 Task: Move the task Implement multi-language support for the app to the section Done in the project TransportWorks and filter the tasks in the project by Incomplete tasks.
Action: Mouse moved to (60, 392)
Screenshot: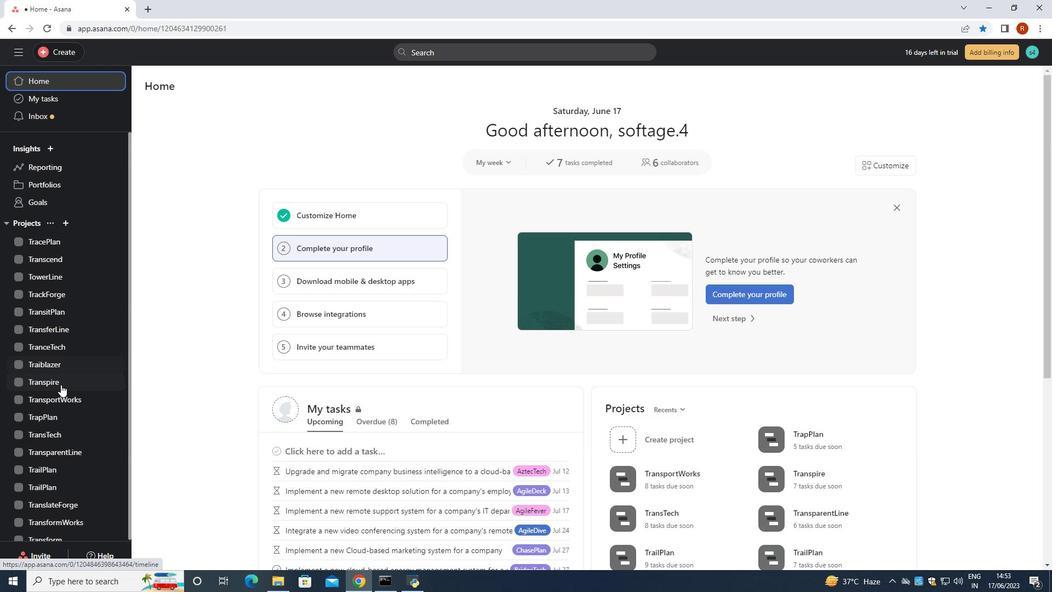 
Action: Mouse pressed left at (60, 392)
Screenshot: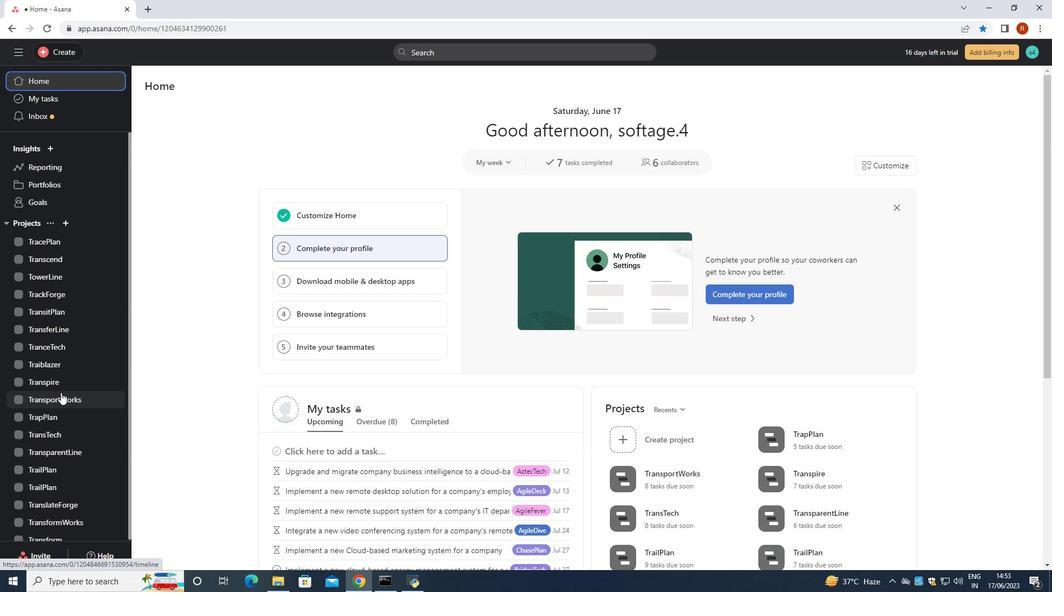 
Action: Mouse moved to (439, 219)
Screenshot: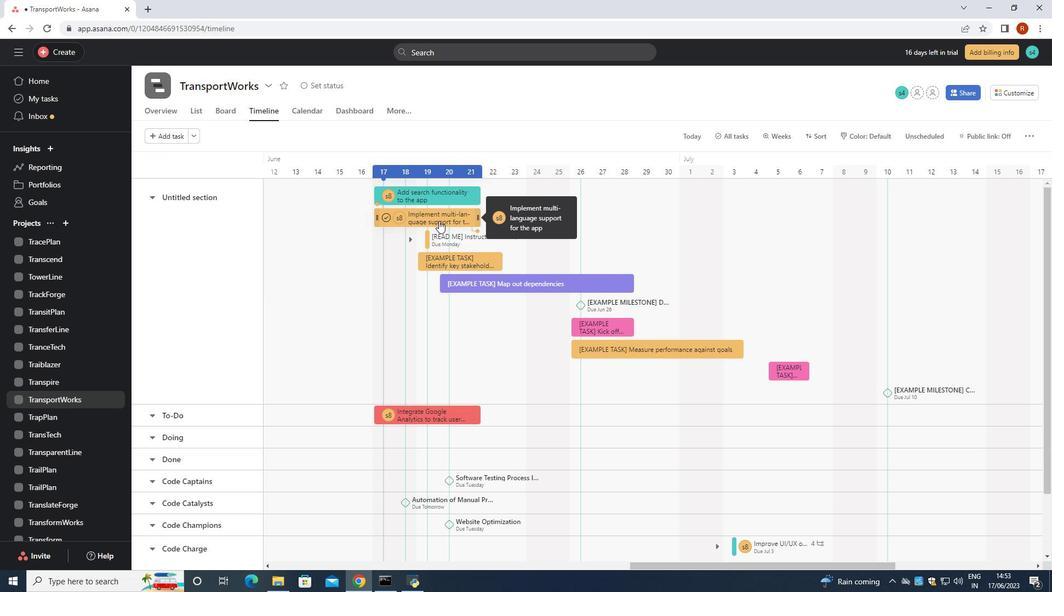 
Action: Mouse pressed left at (439, 219)
Screenshot: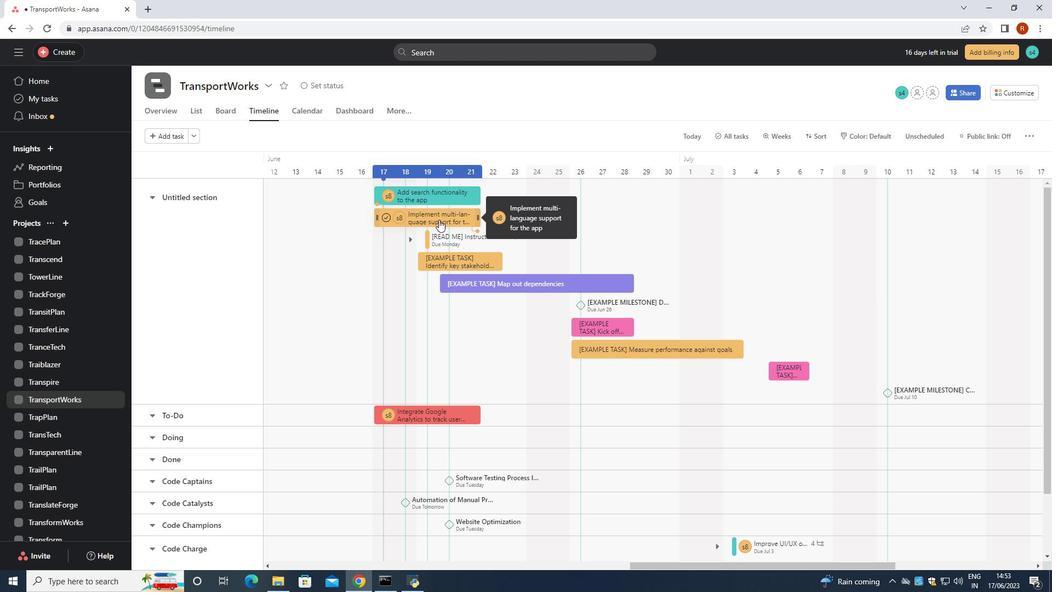 
Action: Mouse moved to (859, 242)
Screenshot: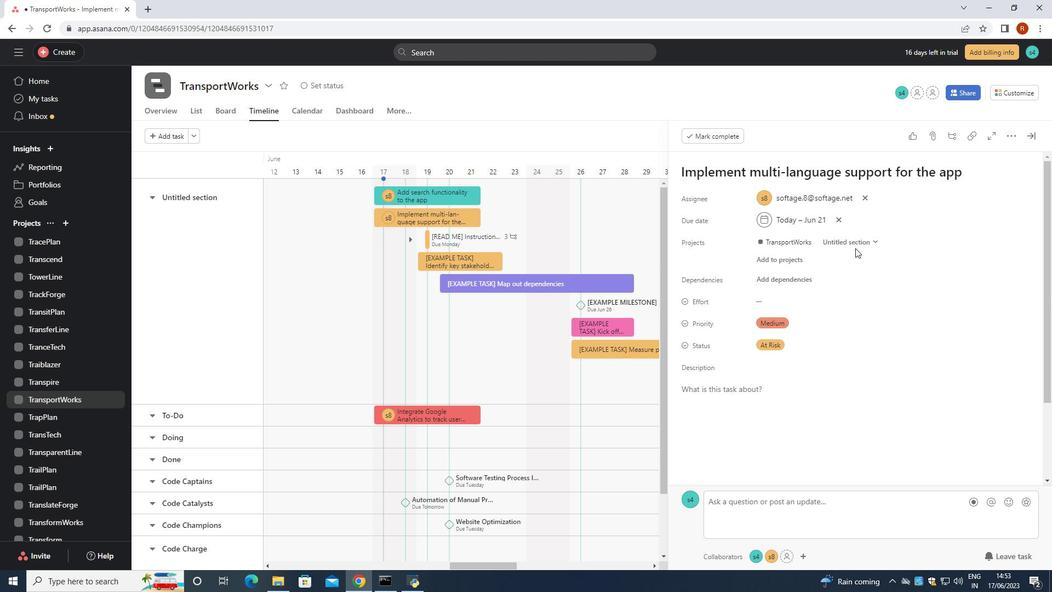 
Action: Mouse pressed left at (859, 242)
Screenshot: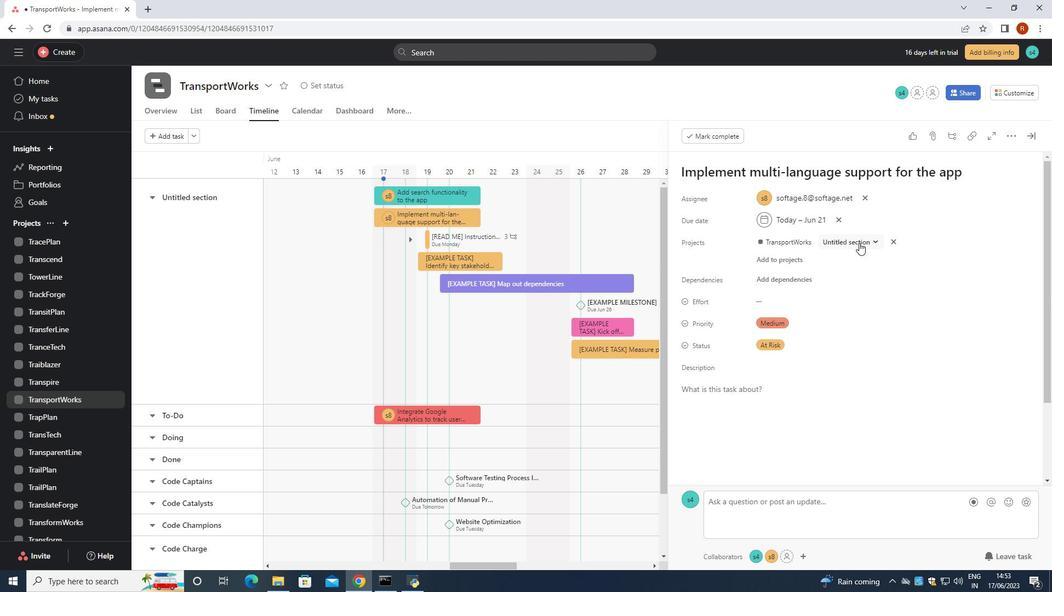 
Action: Mouse moved to (817, 324)
Screenshot: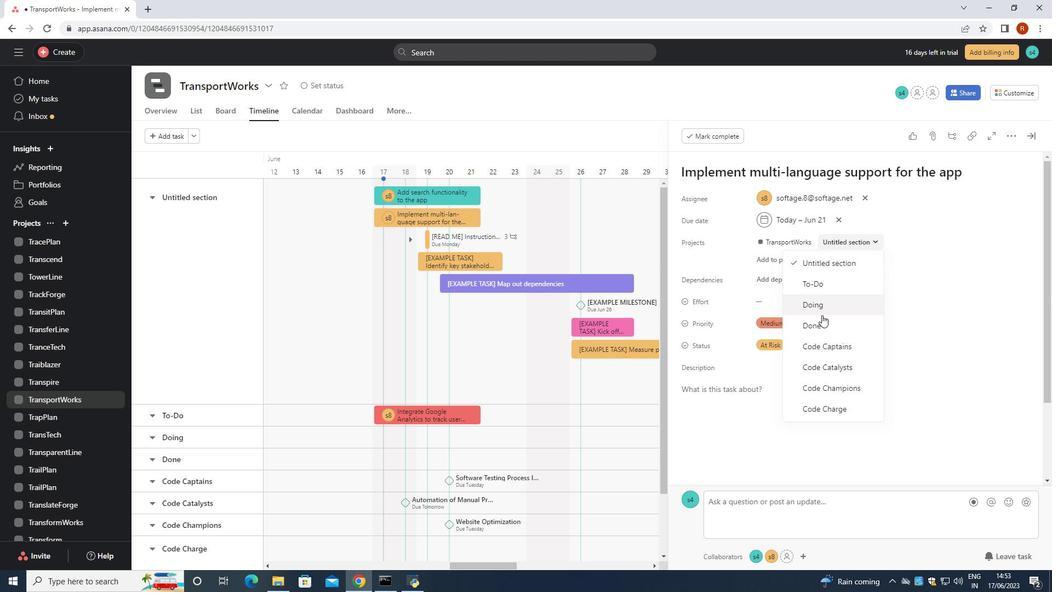 
Action: Mouse pressed left at (817, 324)
Screenshot: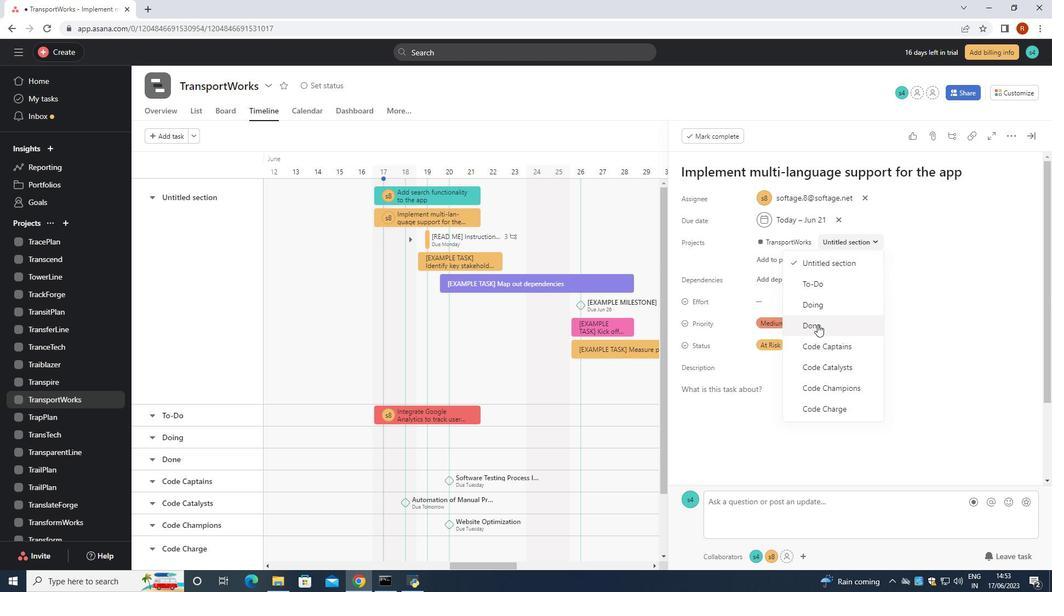 
Action: Mouse moved to (200, 109)
Screenshot: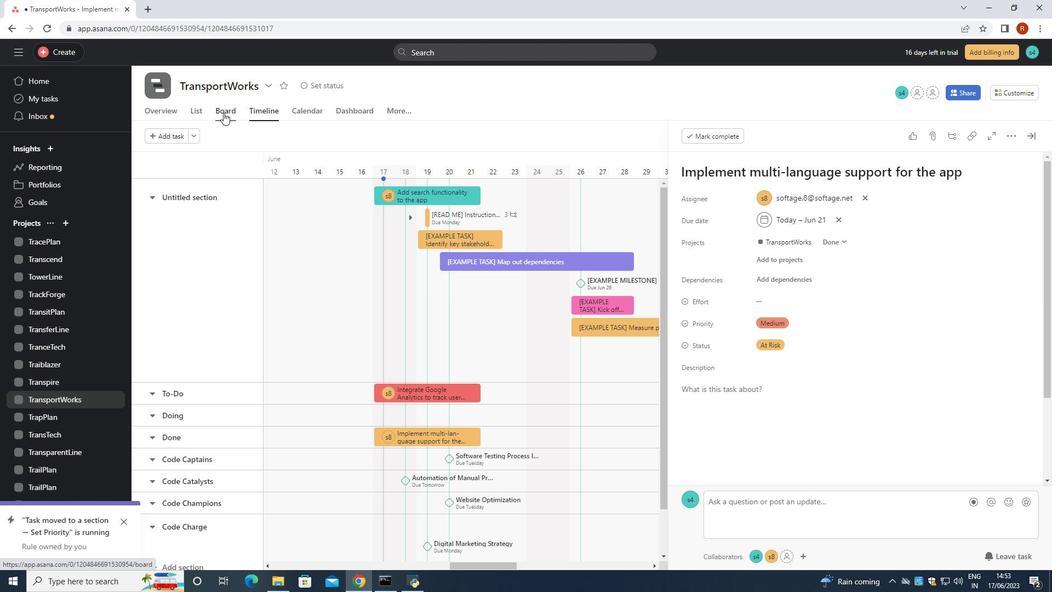 
Action: Mouse pressed left at (200, 109)
Screenshot: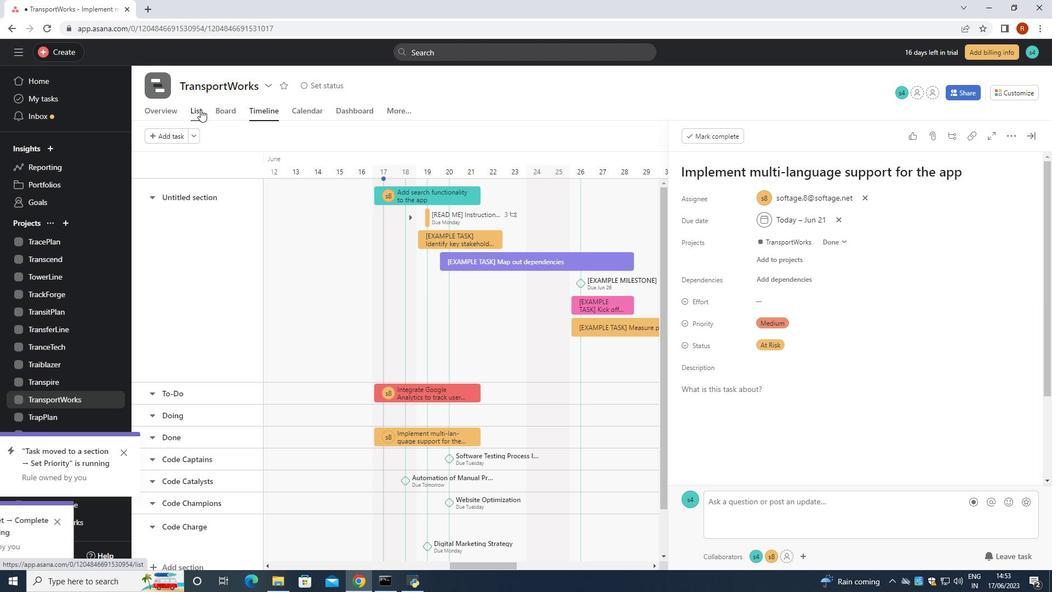 
Action: Mouse moved to (223, 138)
Screenshot: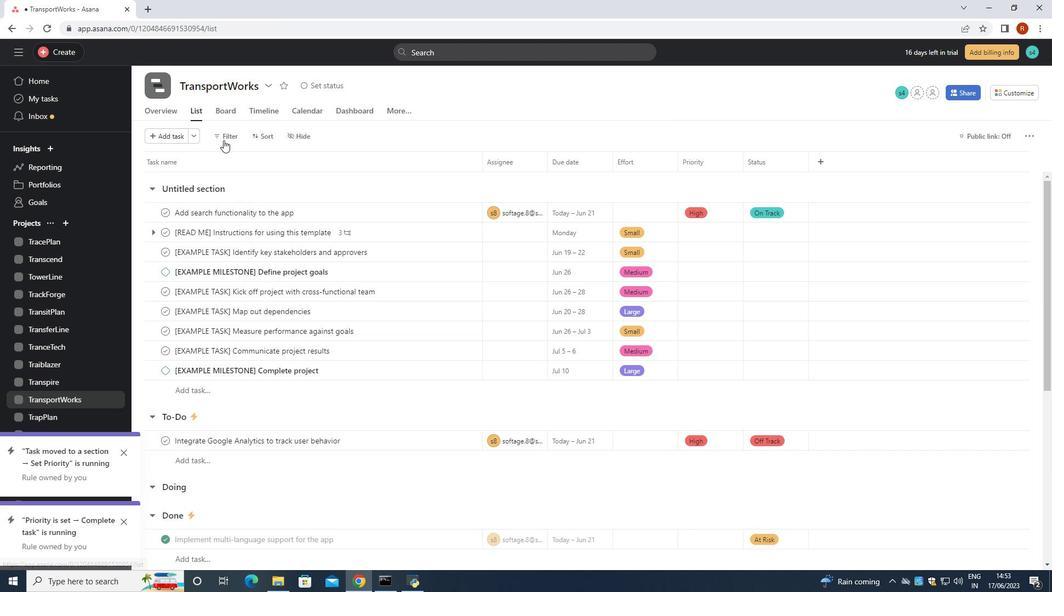 
Action: Mouse pressed left at (223, 138)
Screenshot: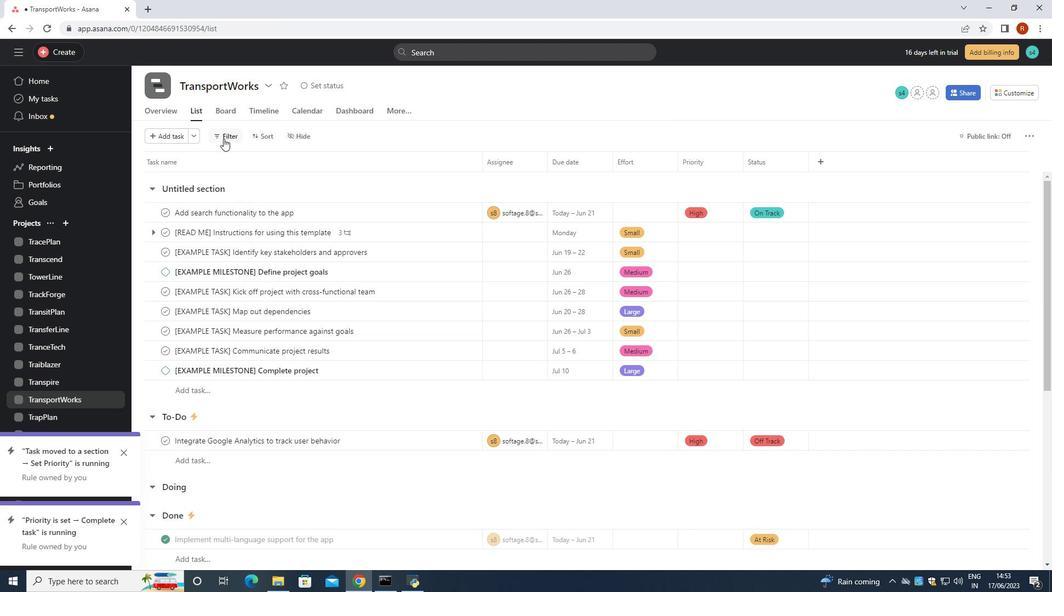 
Action: Mouse moved to (263, 179)
Screenshot: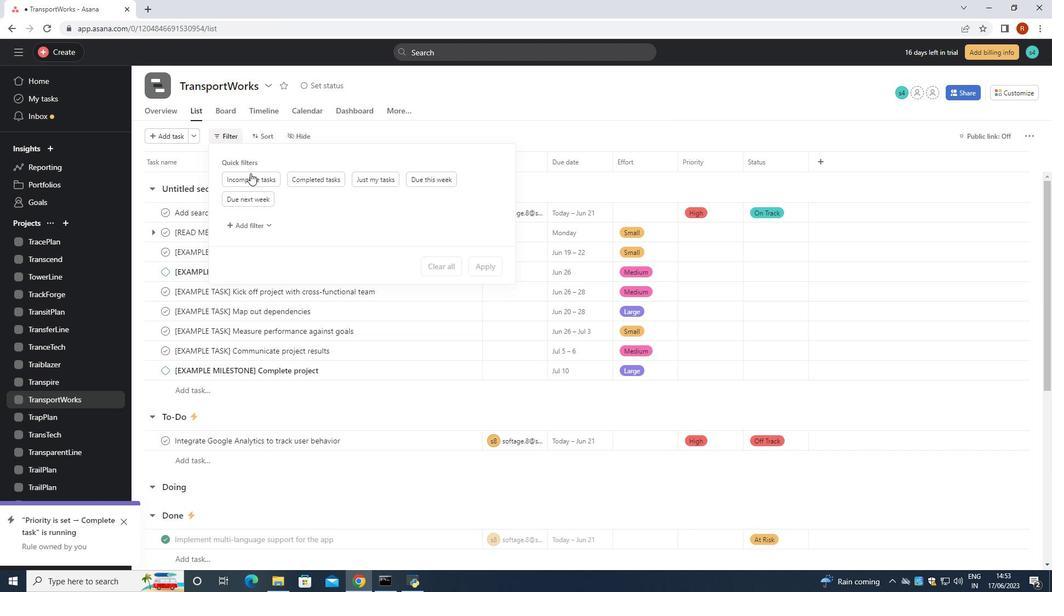 
Action: Mouse pressed left at (263, 179)
Screenshot: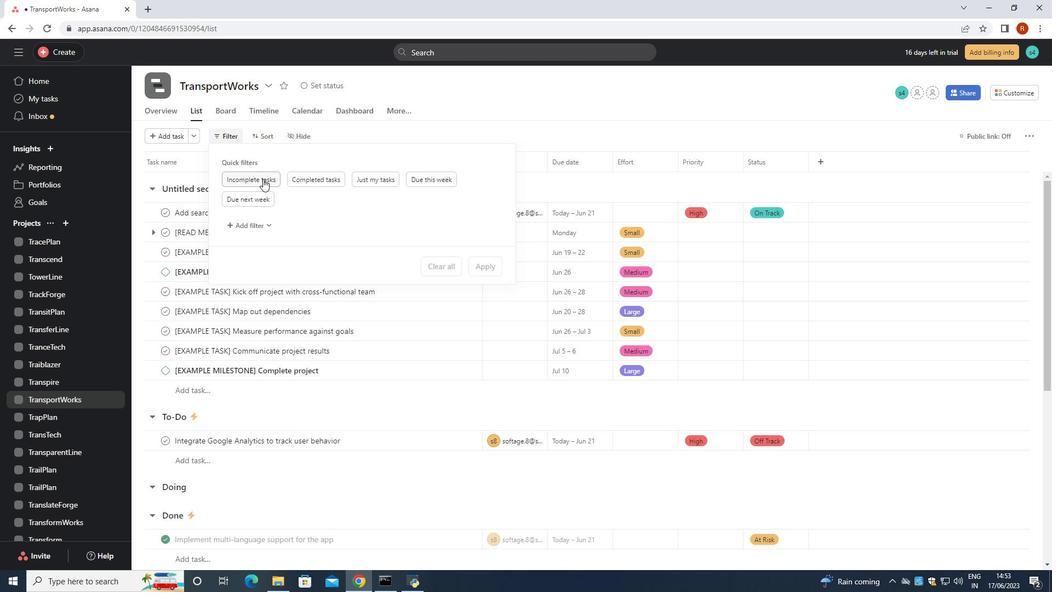 
Action: Mouse moved to (201, 115)
Screenshot: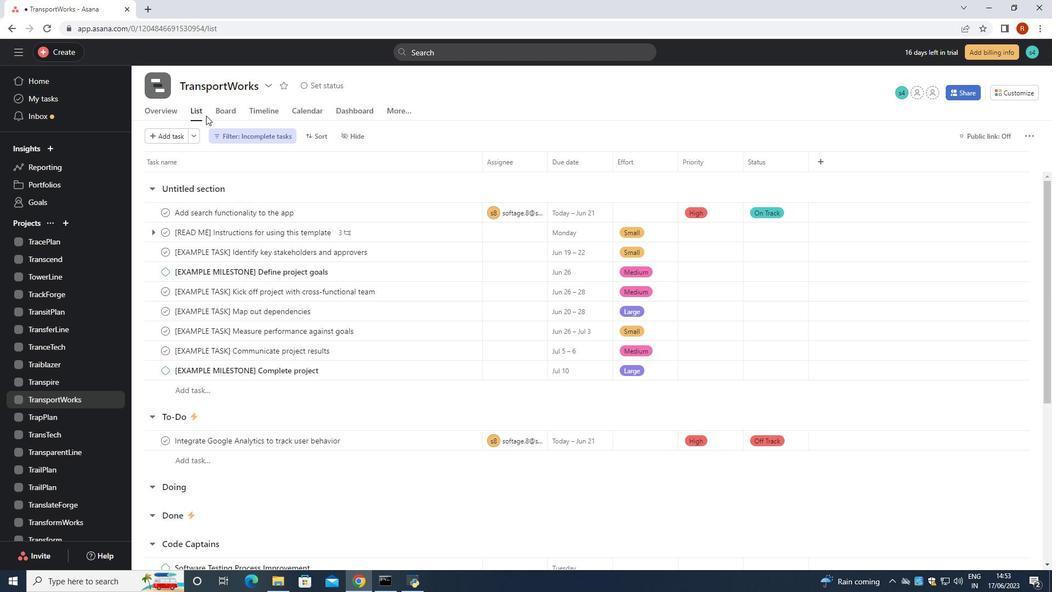 
Action: Mouse pressed left at (201, 115)
Screenshot: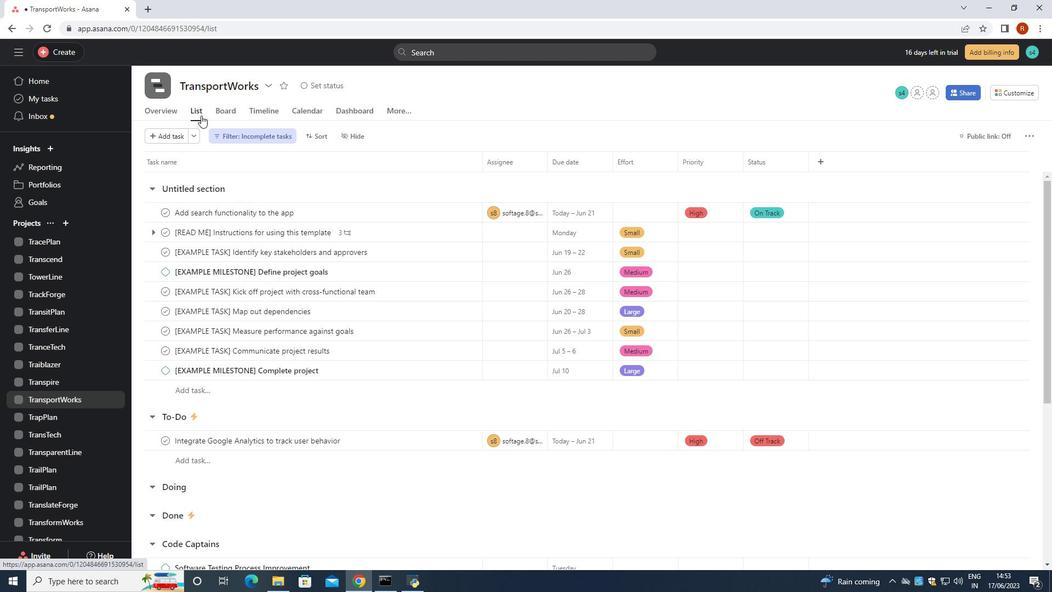 
Action: Mouse moved to (253, 137)
Screenshot: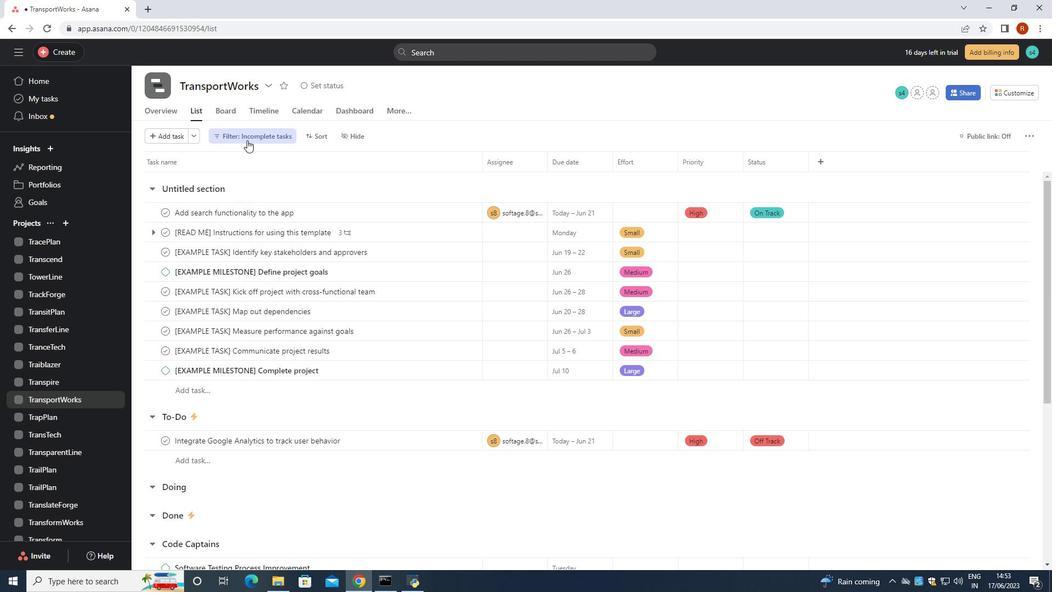 
Action: Mouse pressed left at (253, 137)
Screenshot: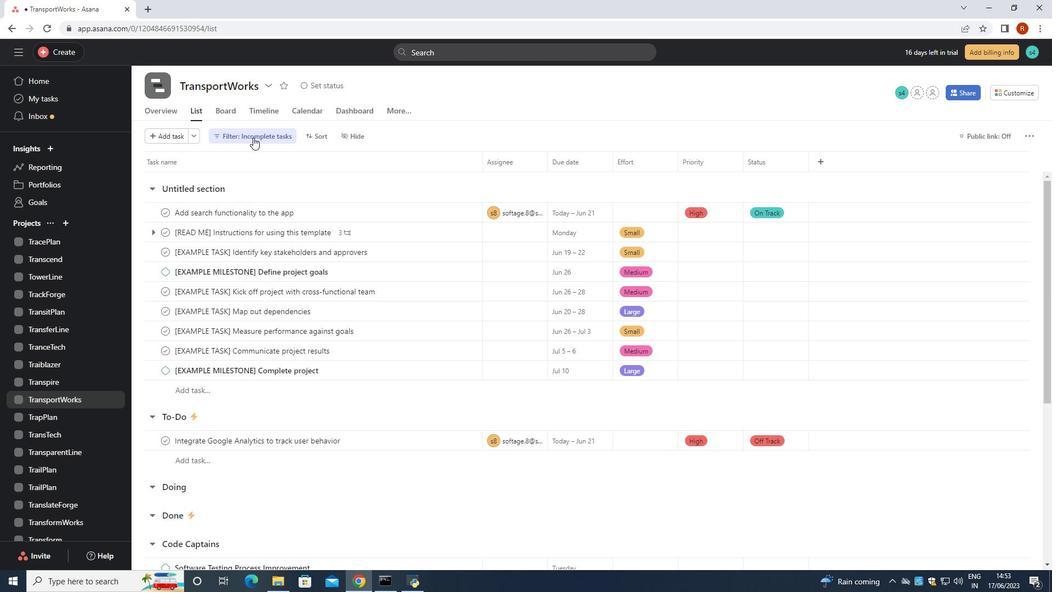 
Action: Mouse moved to (258, 175)
Screenshot: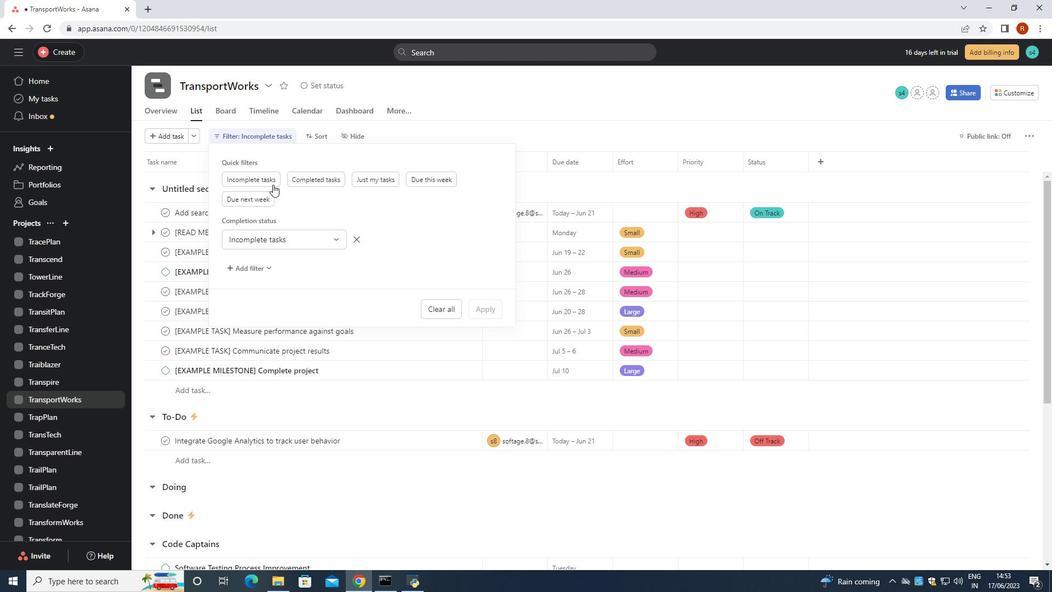 
Action: Mouse pressed left at (258, 175)
Screenshot: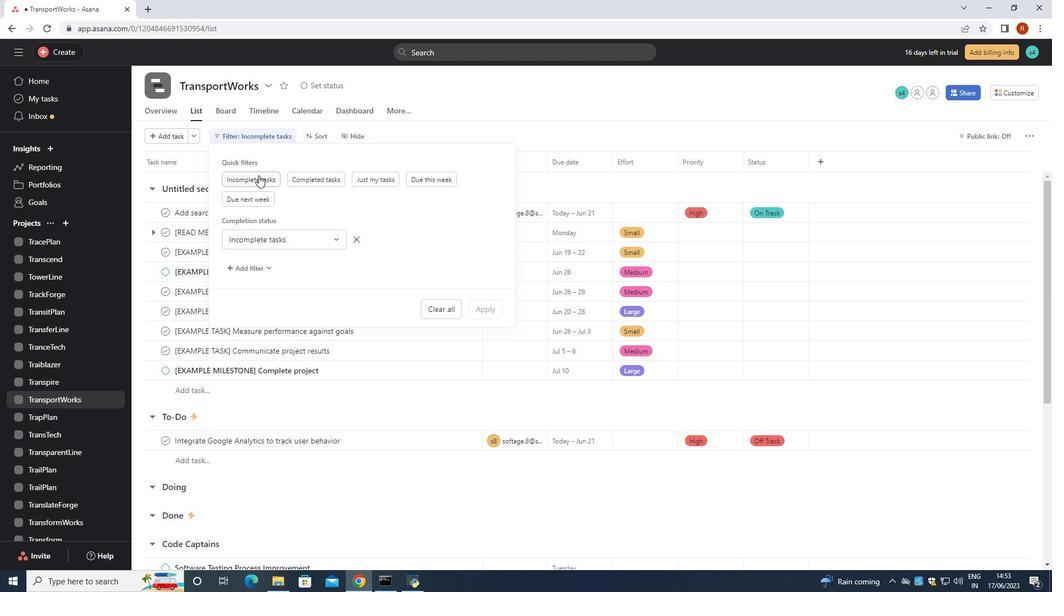 
Action: Mouse moved to (258, 179)
Screenshot: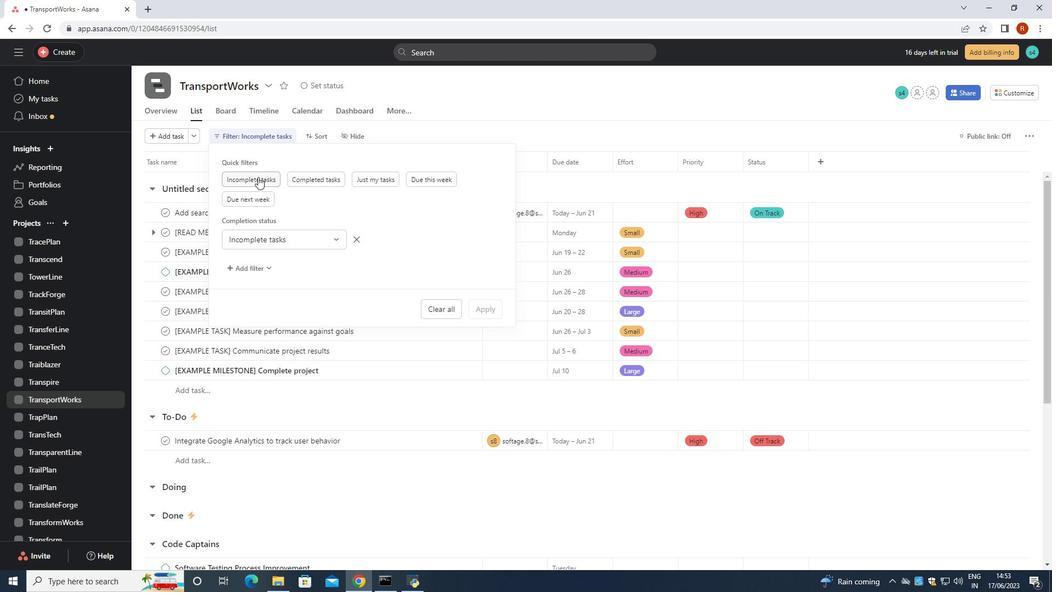 
Action: Mouse pressed left at (258, 179)
Screenshot: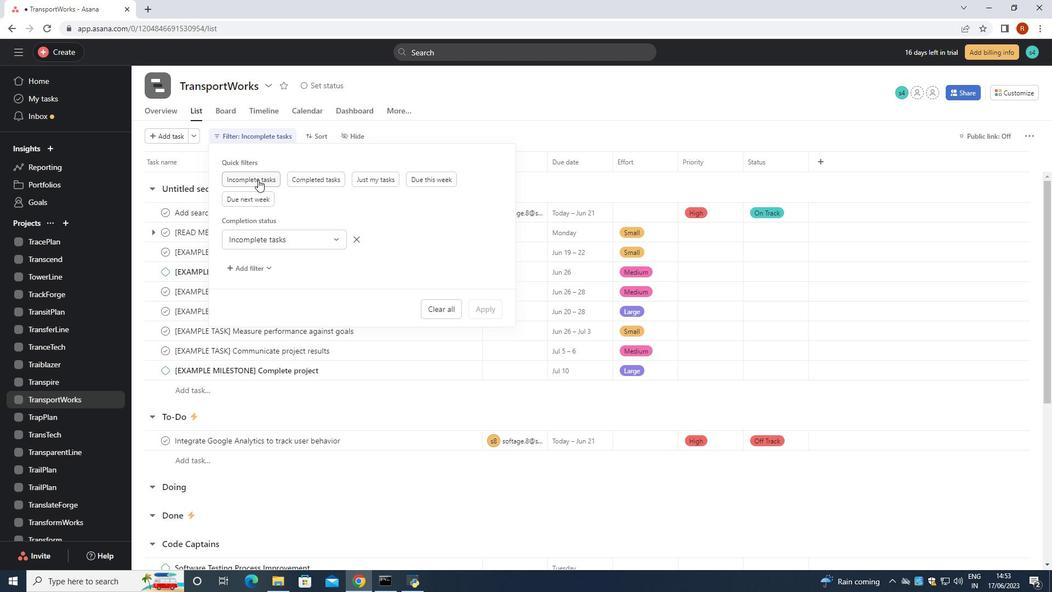 
Action: Mouse moved to (319, 234)
Screenshot: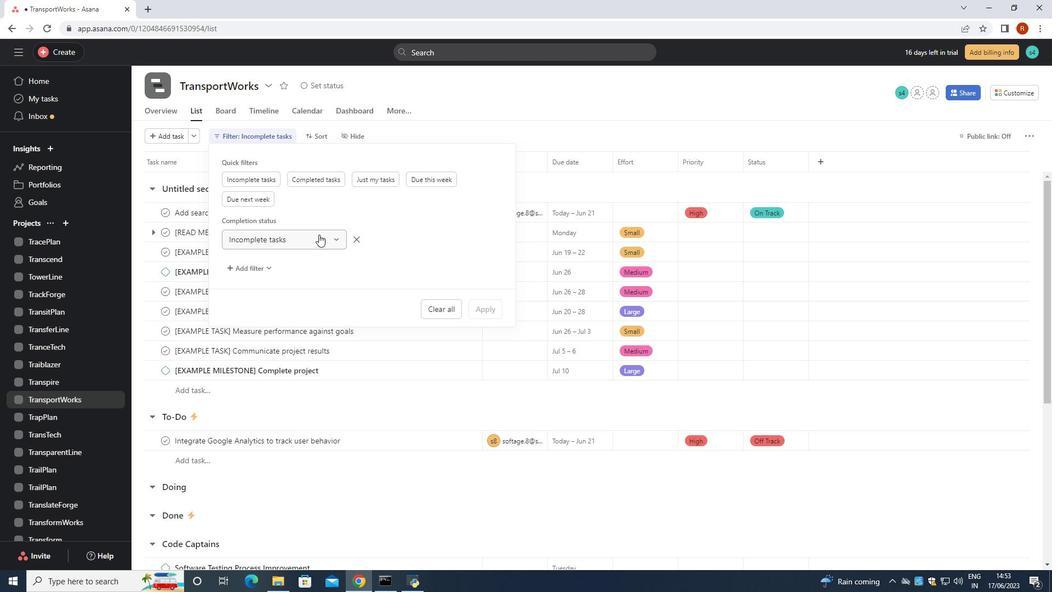 
Action: Mouse pressed left at (319, 234)
Screenshot: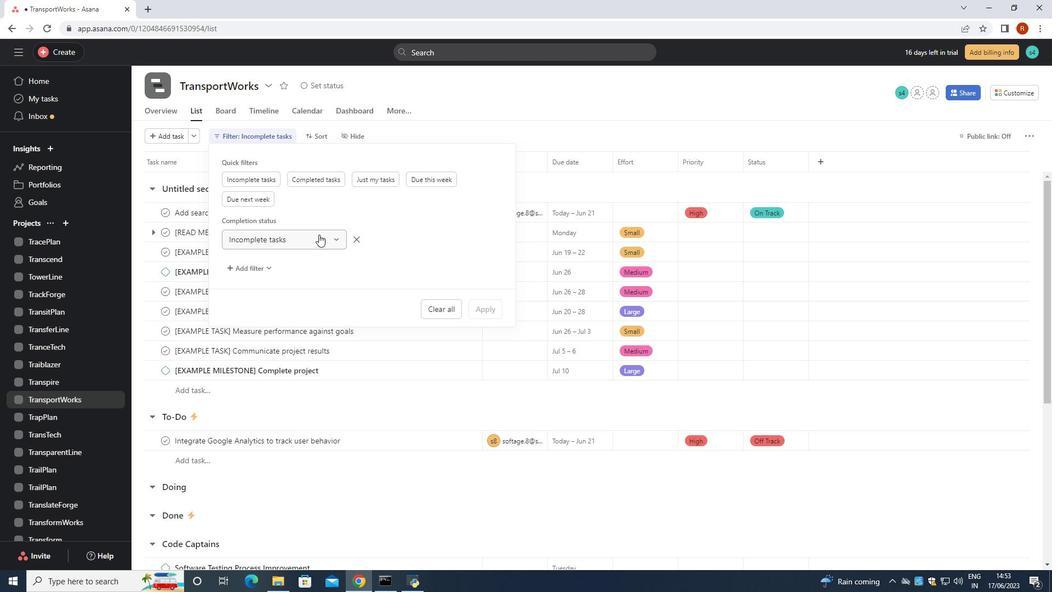 
Action: Mouse moved to (283, 259)
Screenshot: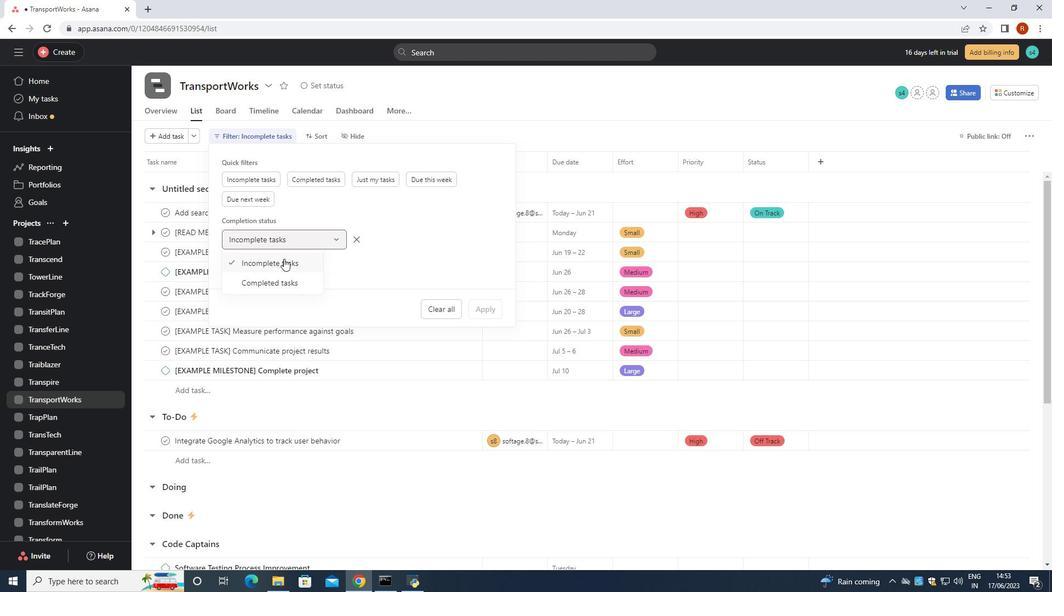
Action: Mouse pressed left at (283, 259)
Screenshot: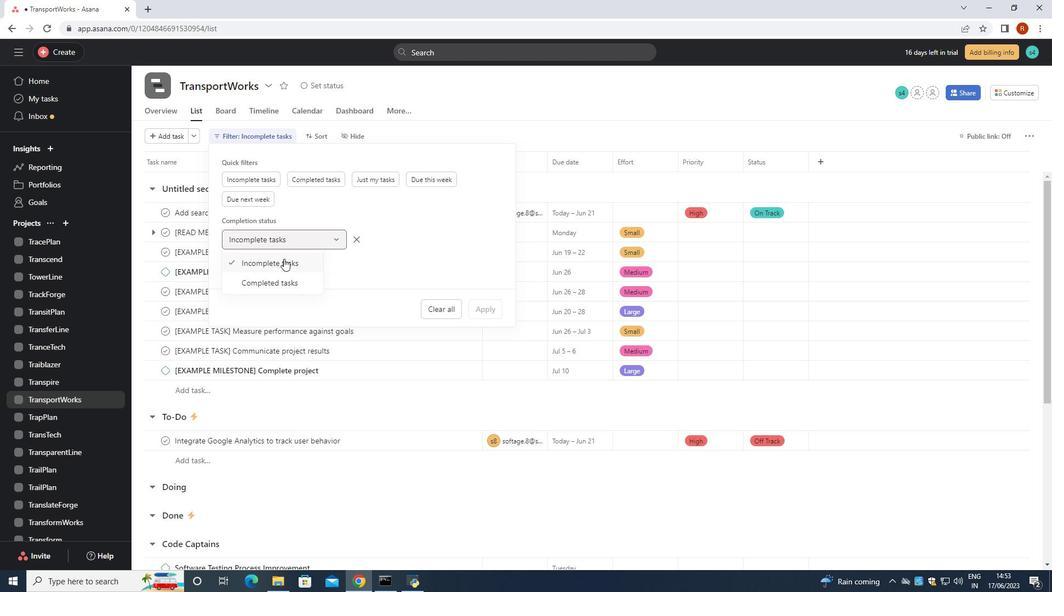 
Action: Mouse moved to (488, 311)
Screenshot: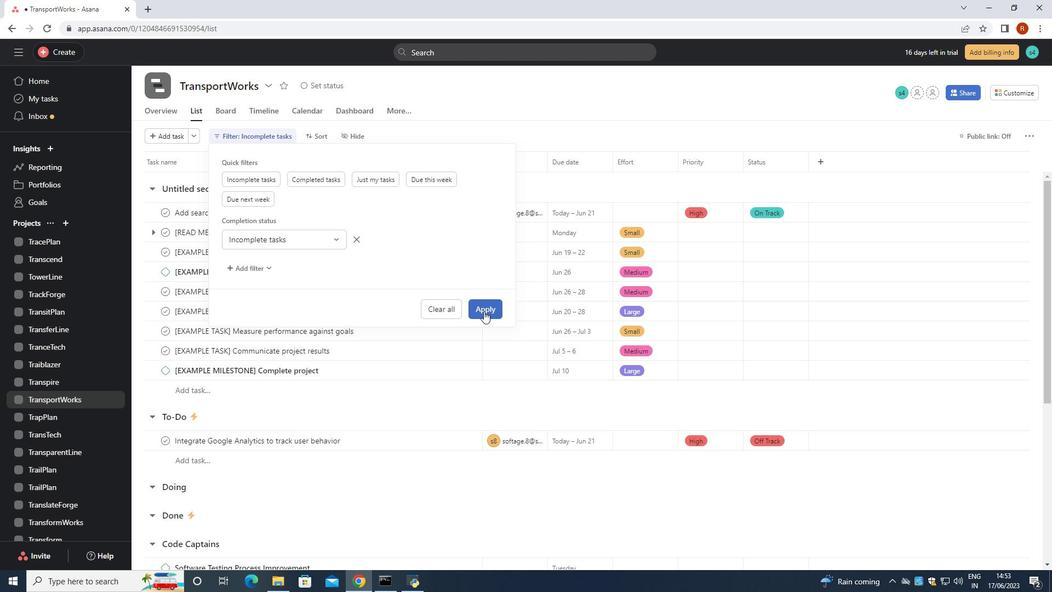 
Action: Mouse pressed left at (488, 311)
Screenshot: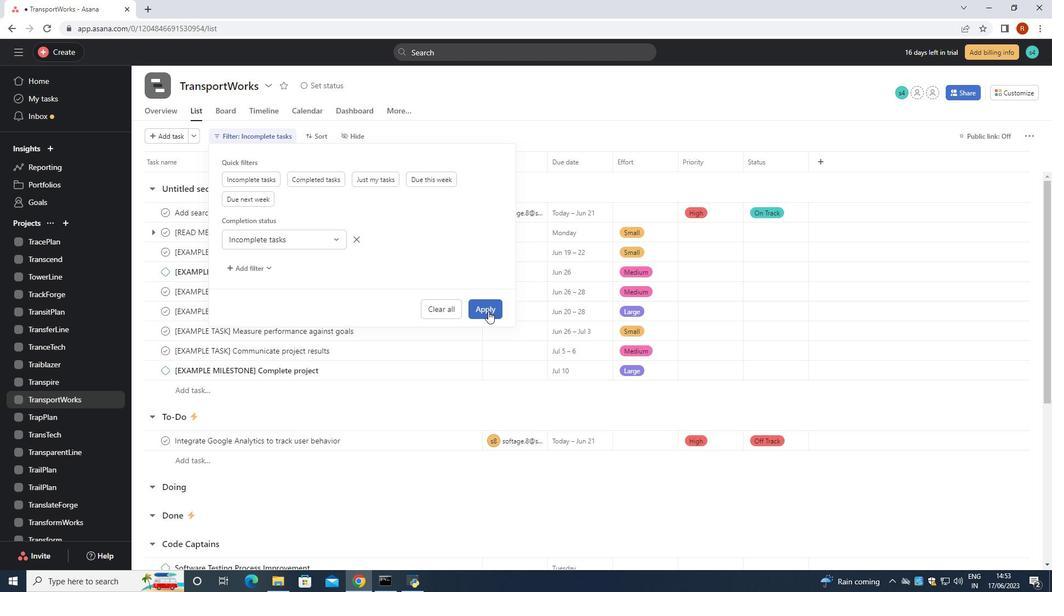
